 Task: Select the option "Anybody" in slack workspace restrictions.
Action: Mouse moved to (380, 249)
Screenshot: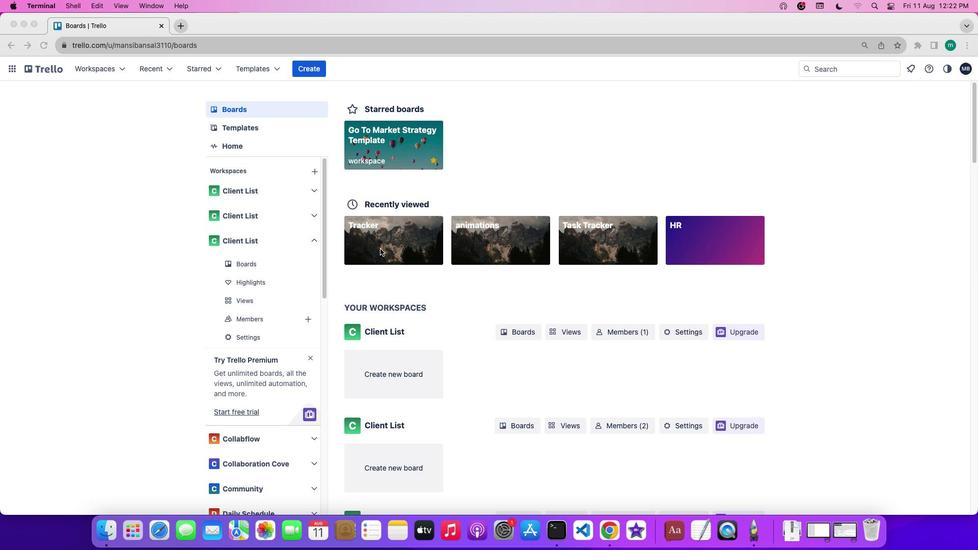 
Action: Mouse pressed left at (380, 249)
Screenshot: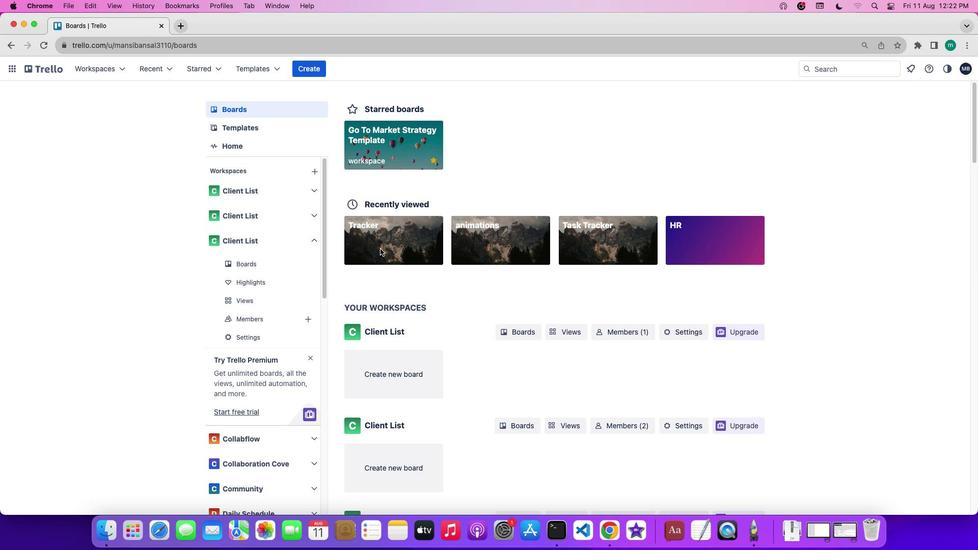 
Action: Mouse pressed left at (380, 249)
Screenshot: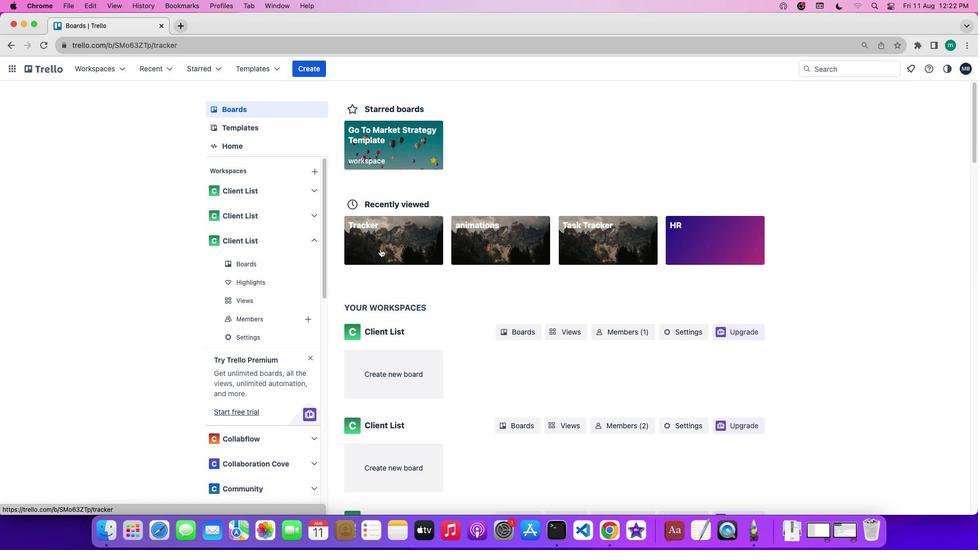 
Action: Mouse moved to (89, 153)
Screenshot: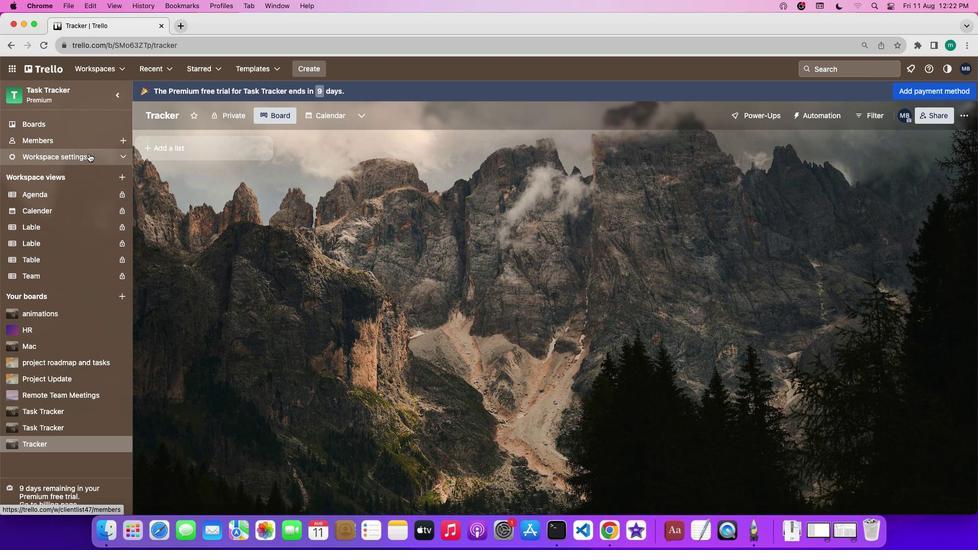 
Action: Mouse pressed left at (89, 153)
Screenshot: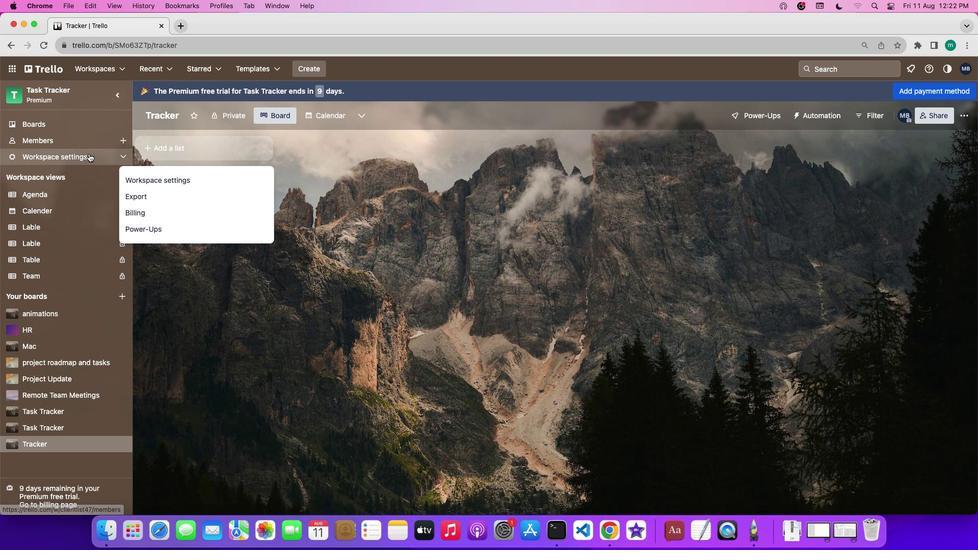 
Action: Mouse moved to (180, 180)
Screenshot: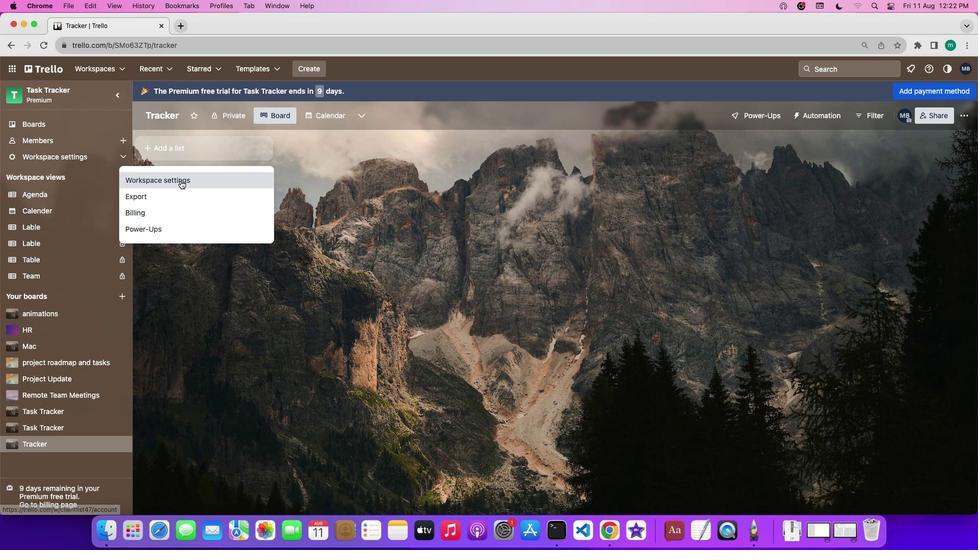 
Action: Mouse pressed left at (180, 180)
Screenshot: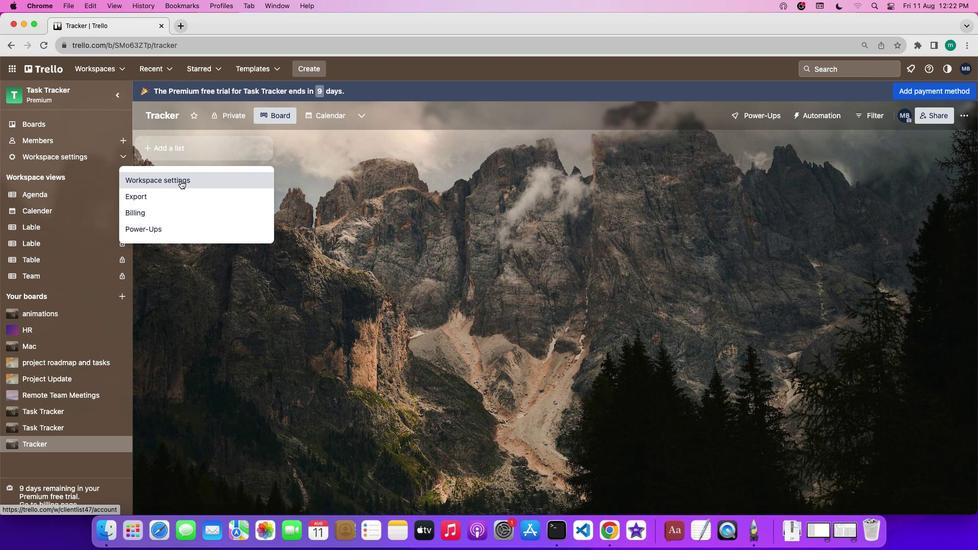 
Action: Mouse moved to (559, 348)
Screenshot: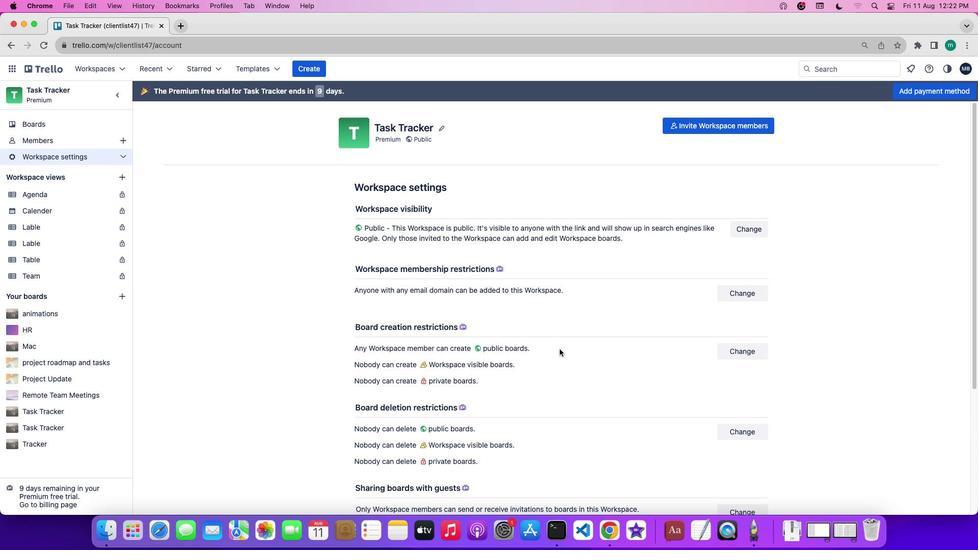 
Action: Mouse scrolled (559, 348) with delta (0, 0)
Screenshot: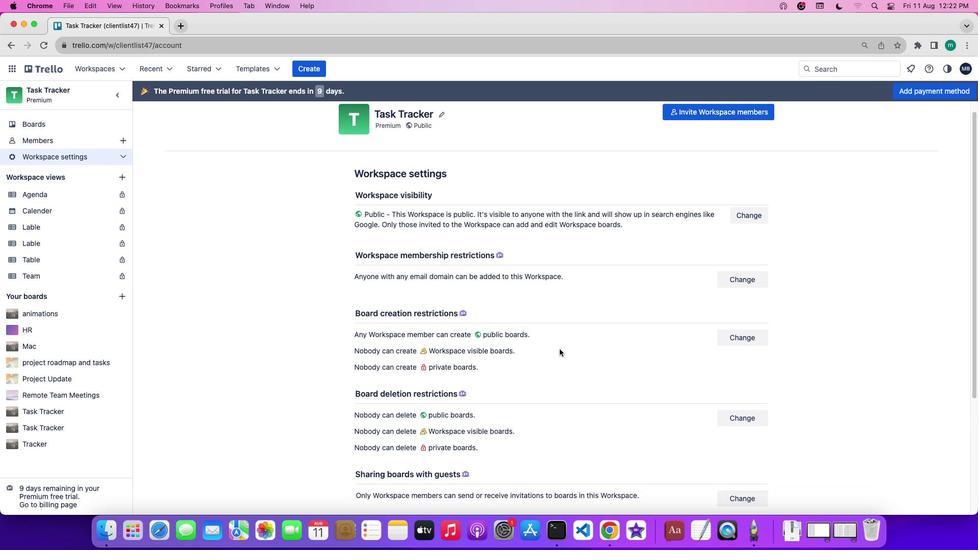 
Action: Mouse scrolled (559, 348) with delta (0, 0)
Screenshot: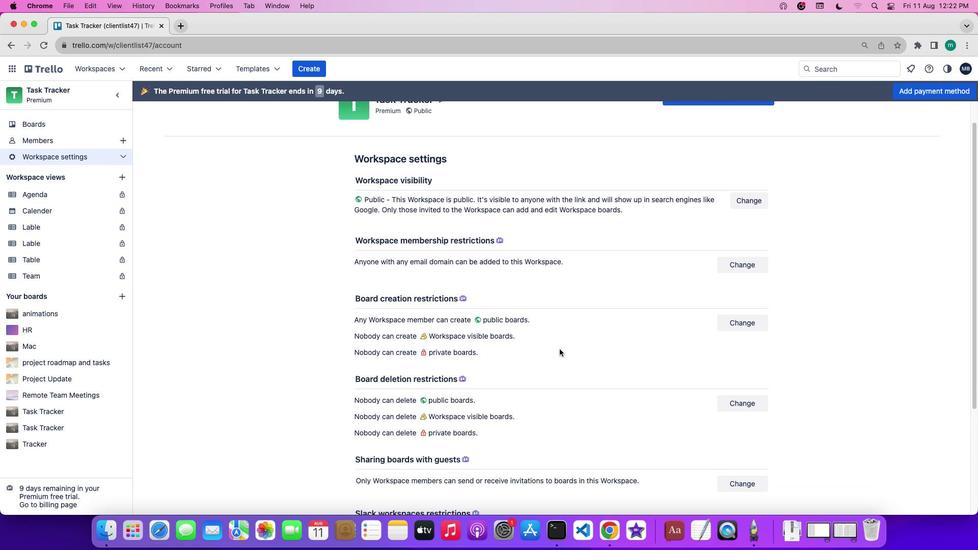 
Action: Mouse scrolled (559, 348) with delta (0, -1)
Screenshot: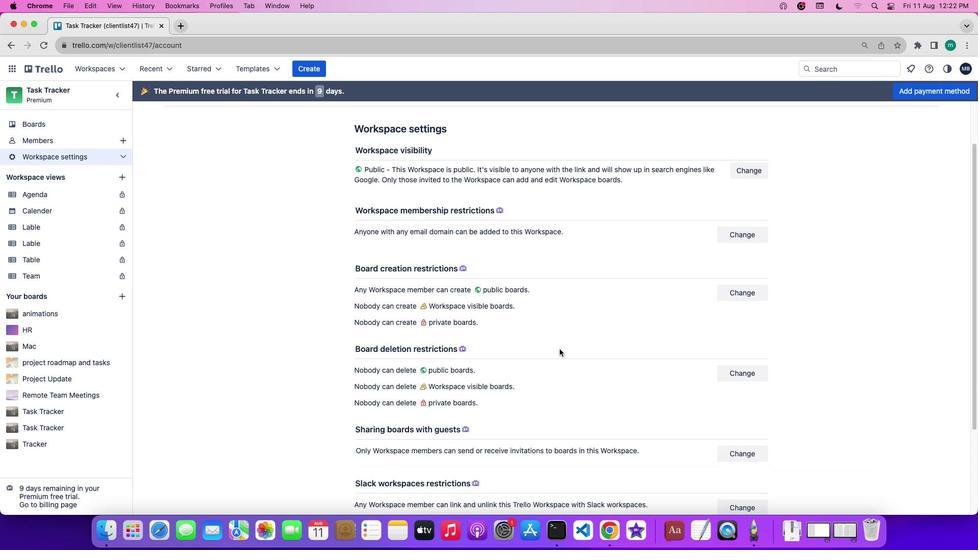 
Action: Mouse scrolled (559, 348) with delta (0, 0)
Screenshot: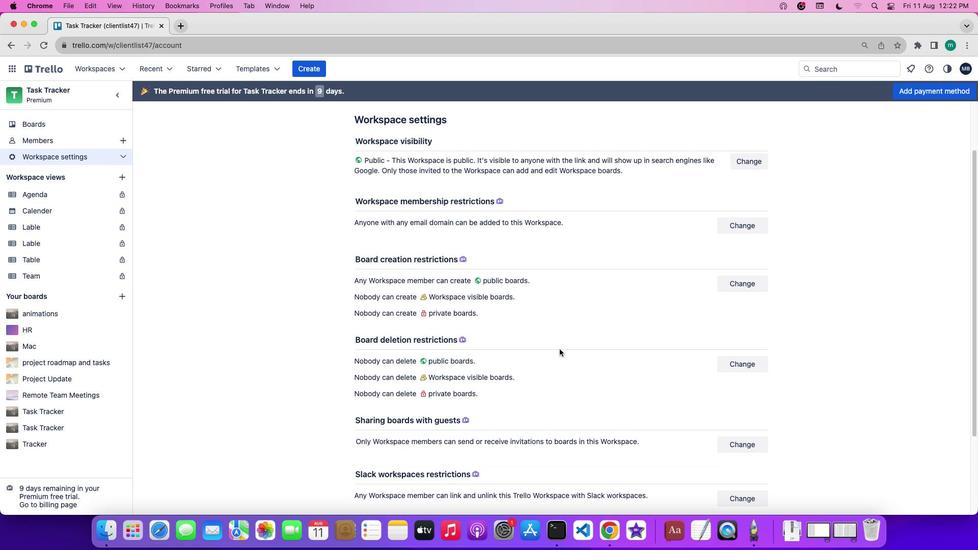 
Action: Mouse scrolled (559, 348) with delta (0, 0)
Screenshot: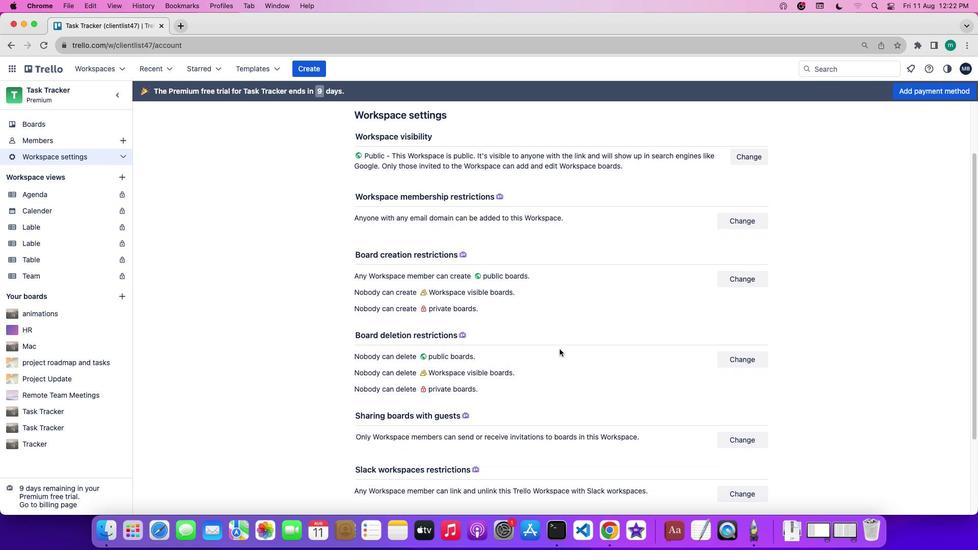 
Action: Mouse scrolled (559, 348) with delta (0, 0)
Screenshot: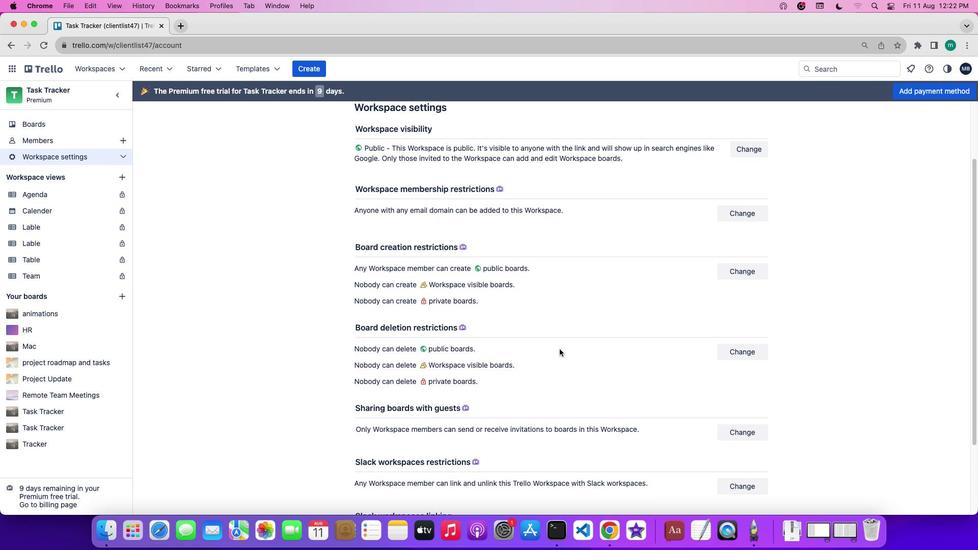 
Action: Mouse scrolled (559, 348) with delta (0, 0)
Screenshot: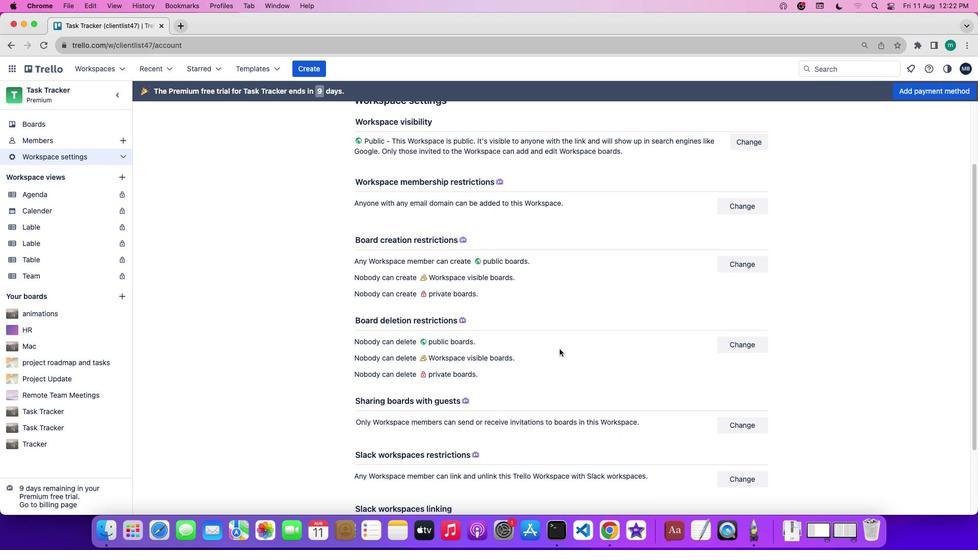 
Action: Mouse scrolled (559, 348) with delta (0, 0)
Screenshot: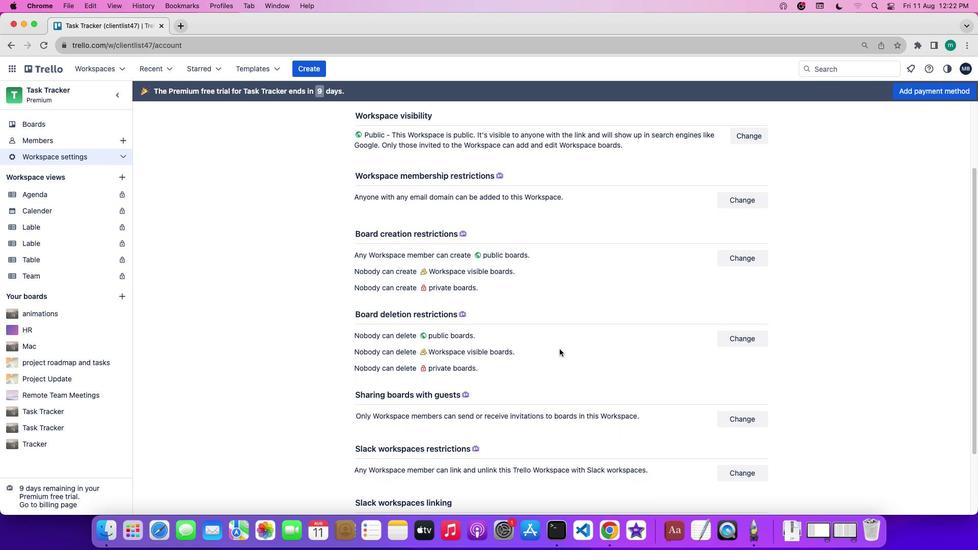 
Action: Mouse scrolled (559, 348) with delta (0, 0)
Screenshot: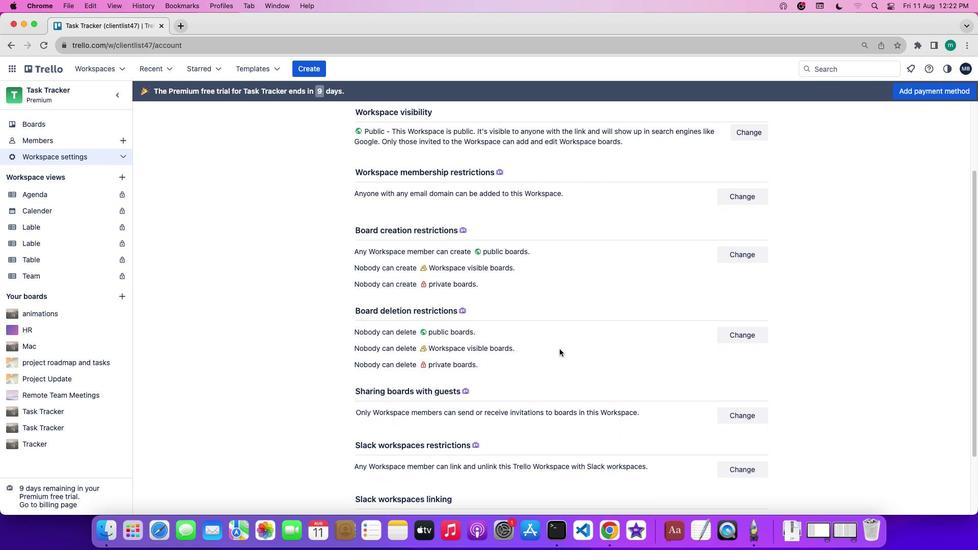 
Action: Mouse scrolled (559, 348) with delta (0, 0)
Screenshot: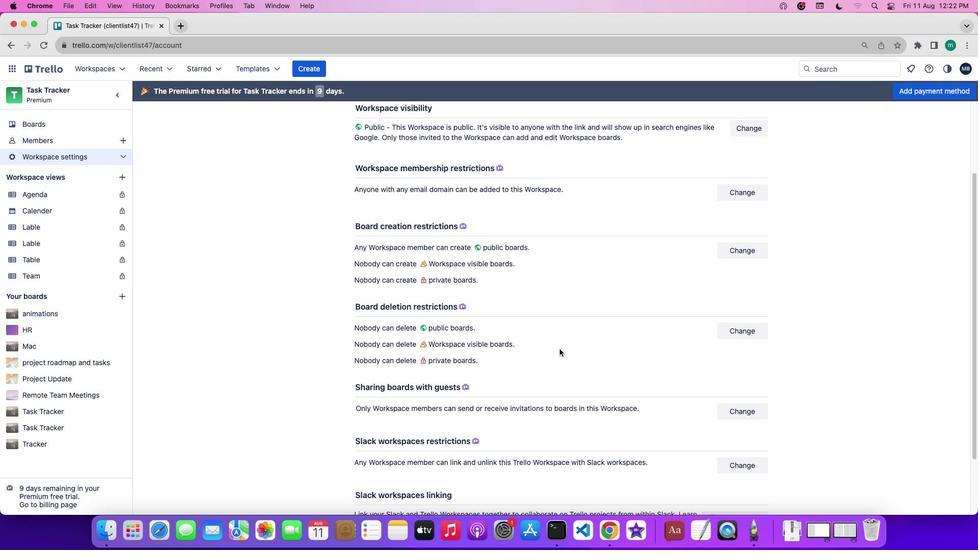 
Action: Mouse scrolled (559, 348) with delta (0, 0)
Screenshot: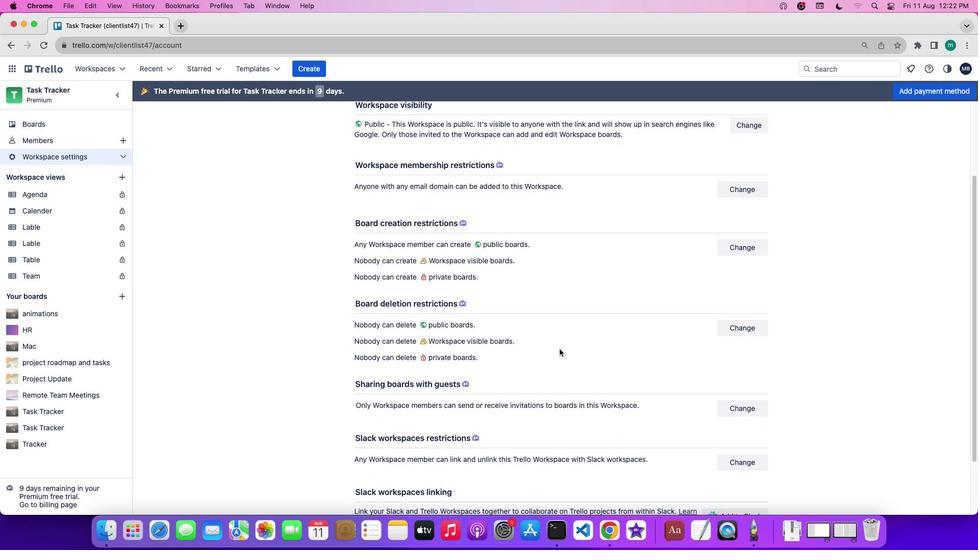 
Action: Mouse scrolled (559, 348) with delta (0, 0)
Screenshot: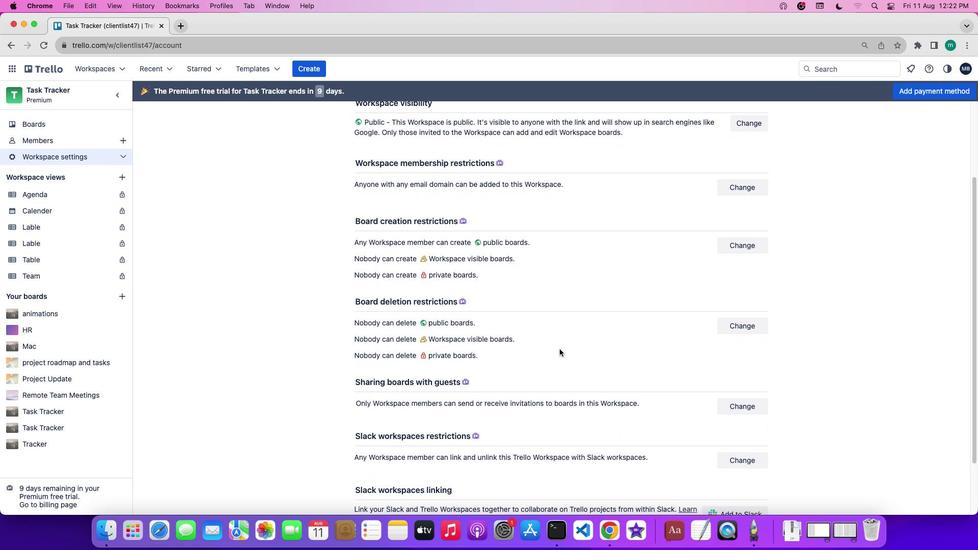 
Action: Mouse scrolled (559, 348) with delta (0, 0)
Screenshot: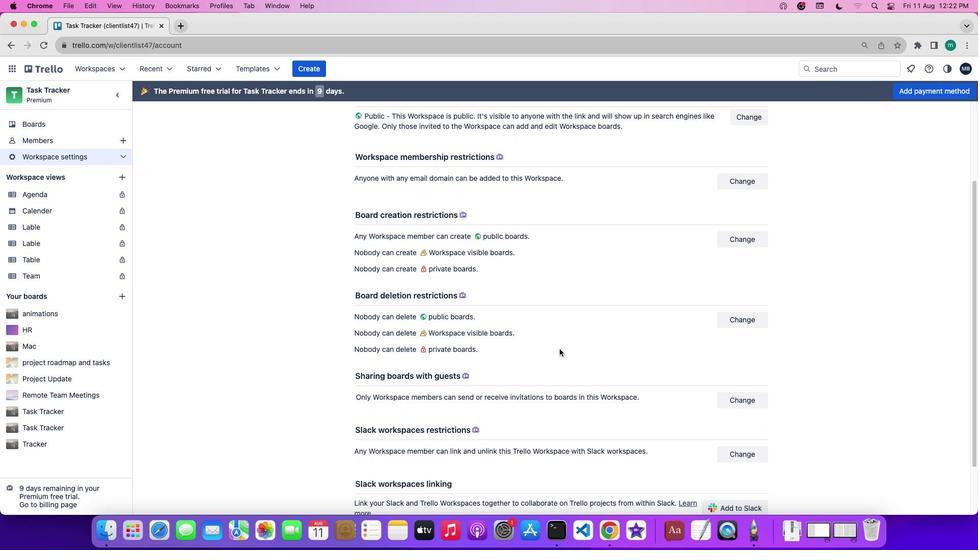 
Action: Mouse scrolled (559, 348) with delta (0, 0)
Screenshot: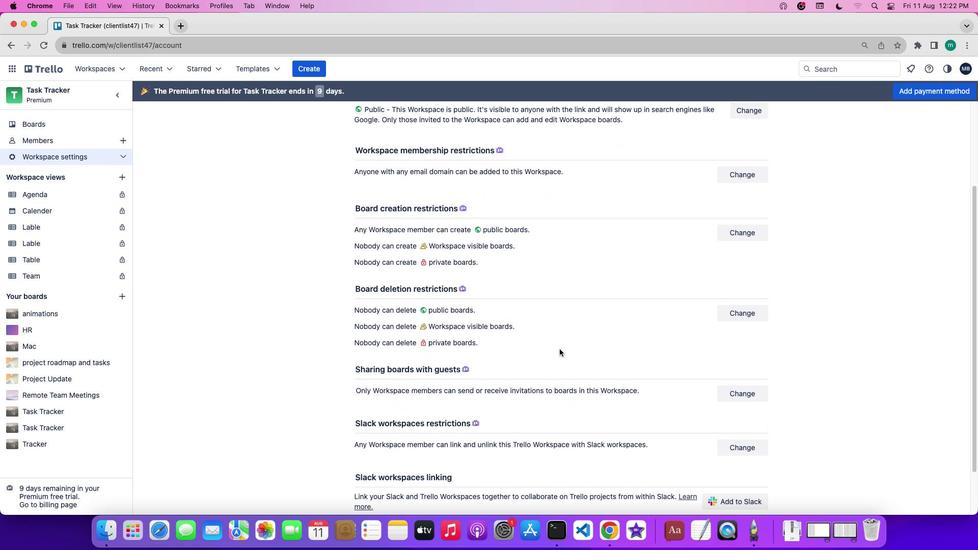 
Action: Mouse scrolled (559, 348) with delta (0, 0)
Screenshot: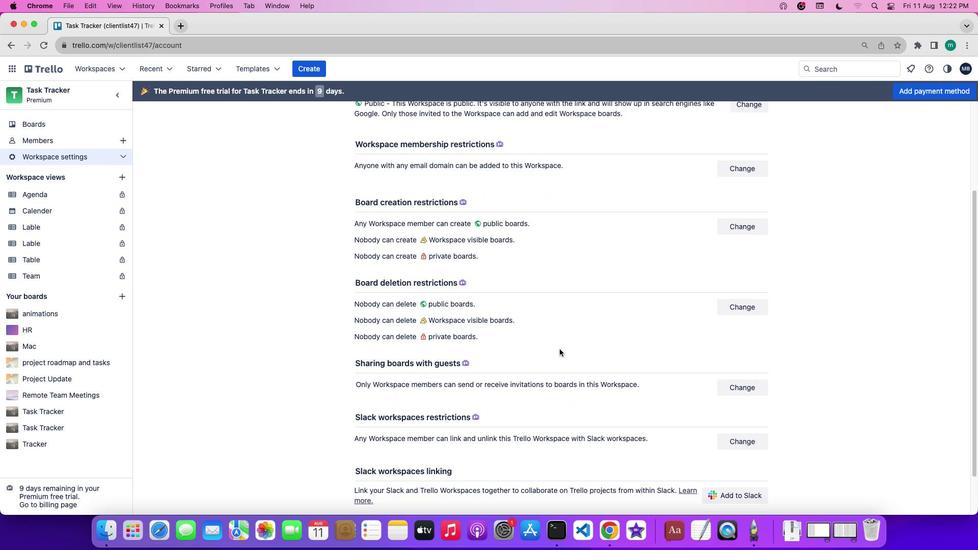 
Action: Mouse scrolled (559, 348) with delta (0, 0)
Screenshot: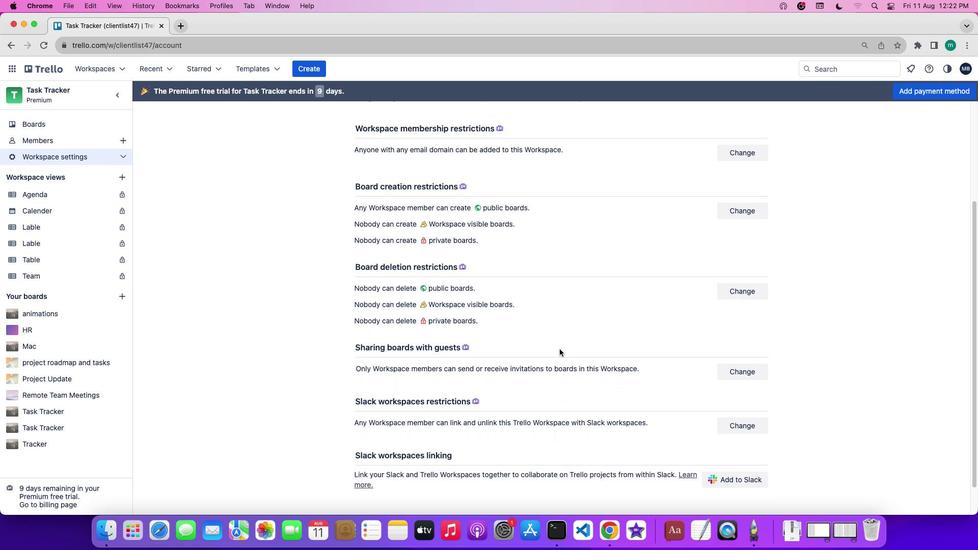
Action: Mouse scrolled (559, 348) with delta (0, 0)
Screenshot: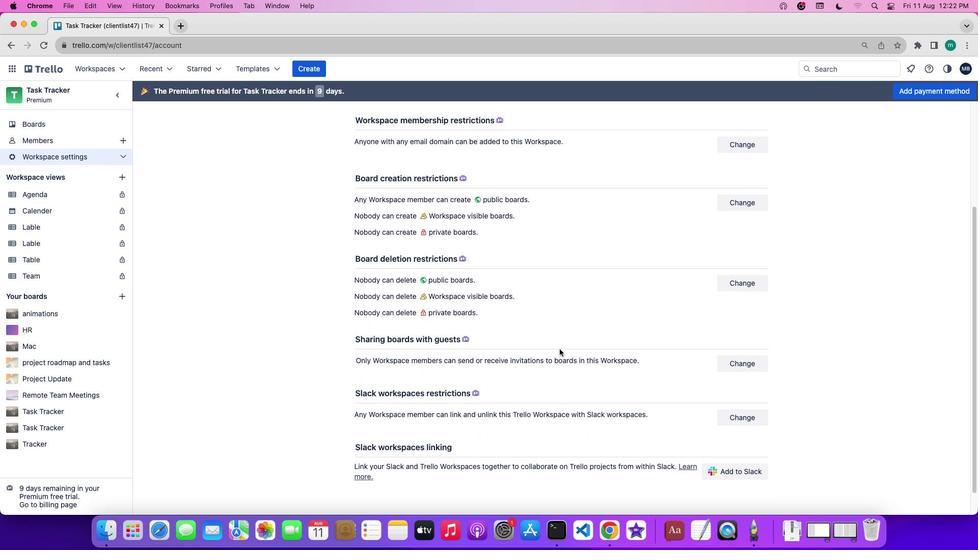 
Action: Mouse scrolled (559, 348) with delta (0, 0)
Screenshot: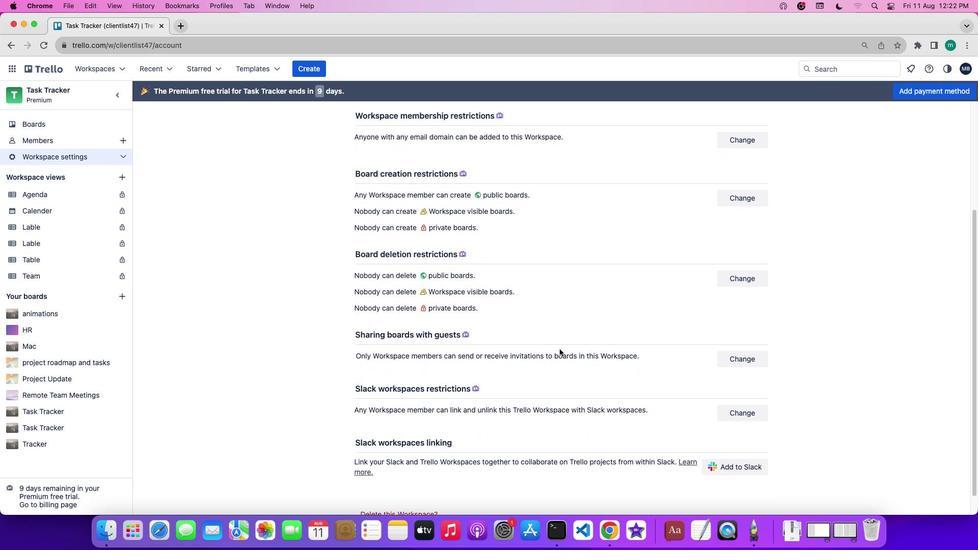 
Action: Mouse moved to (738, 414)
Screenshot: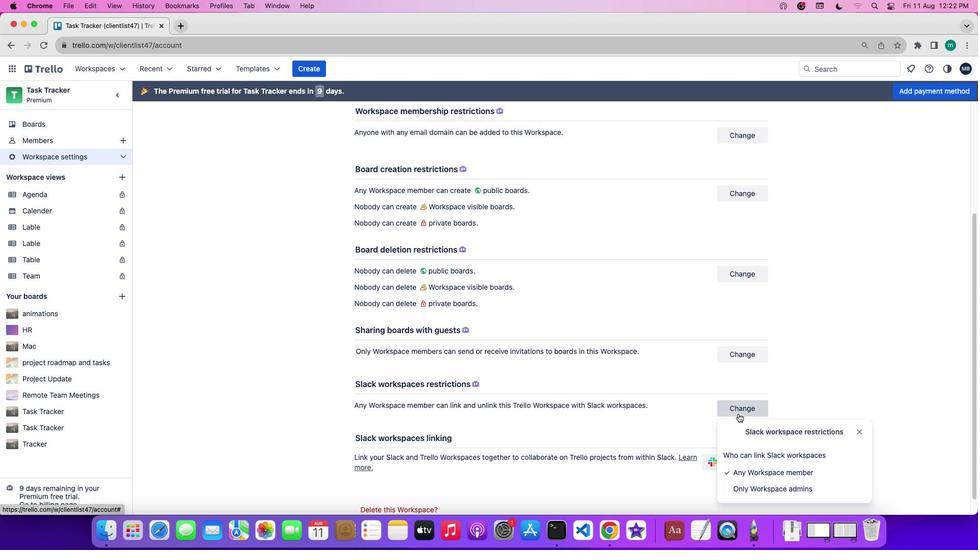 
Action: Mouse pressed left at (738, 414)
Screenshot: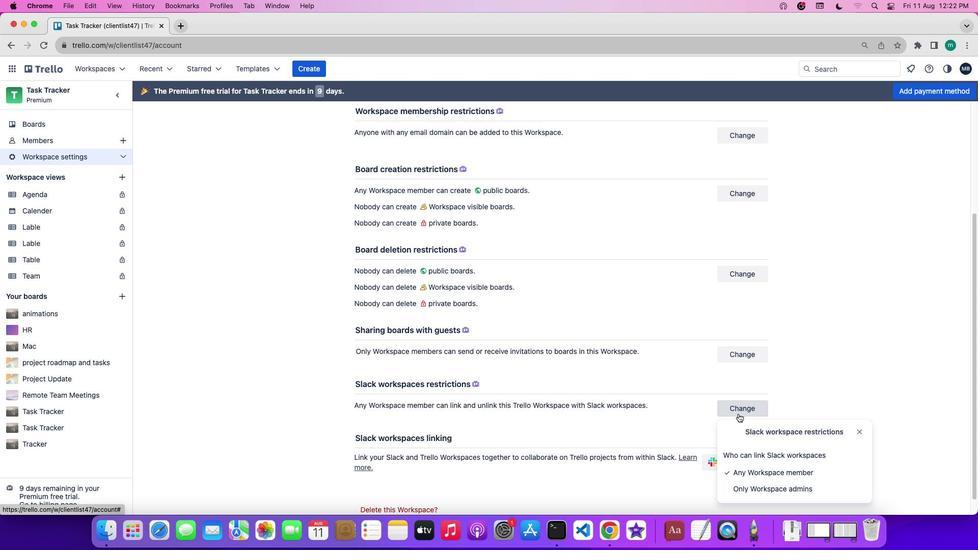
Action: Mouse moved to (747, 469)
Screenshot: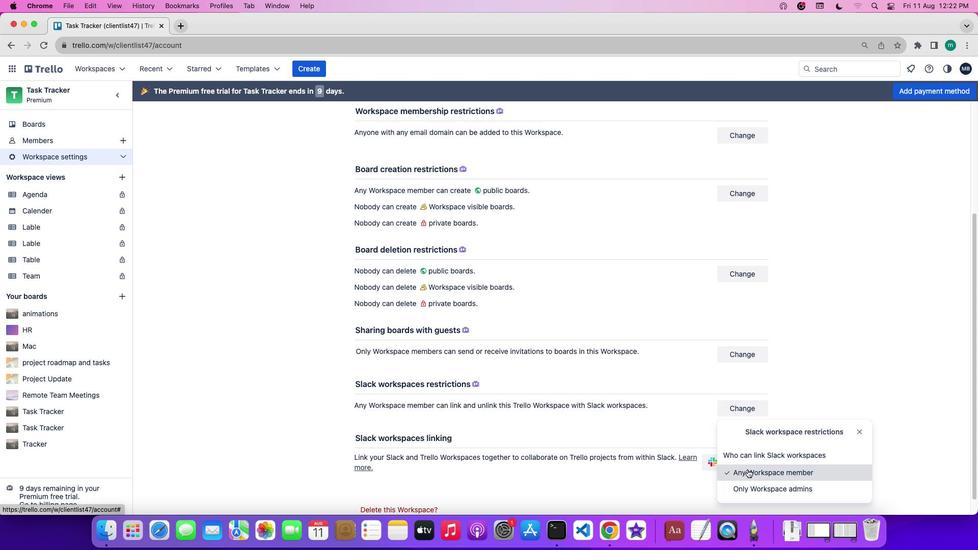 
Action: Mouse pressed left at (747, 469)
Screenshot: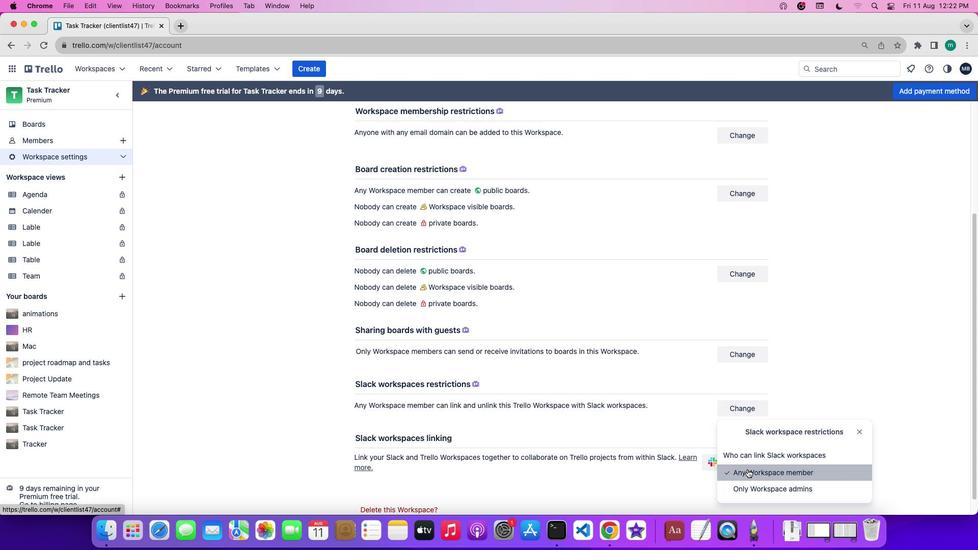 
Action: Mouse moved to (726, 476)
Screenshot: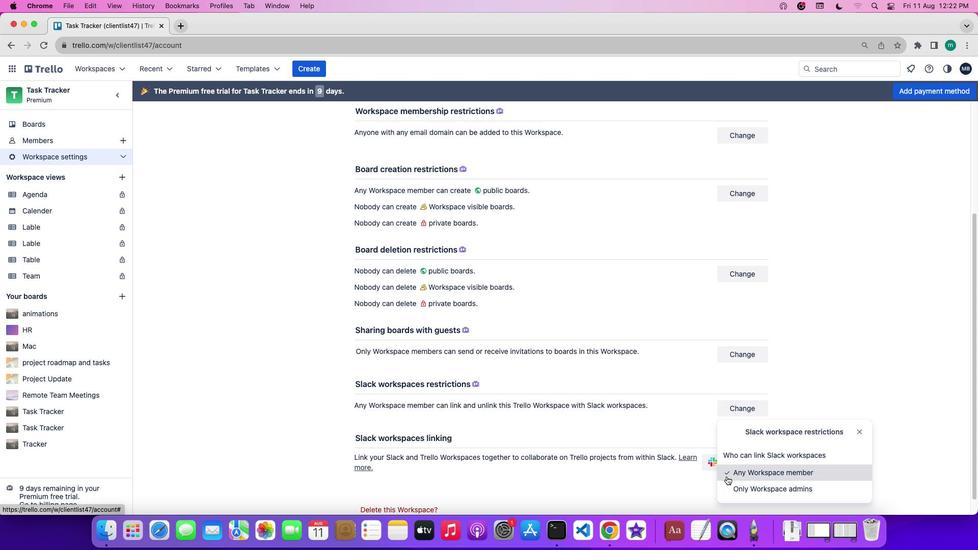 
